 Task: Add Dates with Start Date as Aug 01 2023 and Due Date as Aug 31 2023 to Card Card0045 in Board Board0042 in Workspace Development in Trello
Action: Mouse moved to (453, 30)
Screenshot: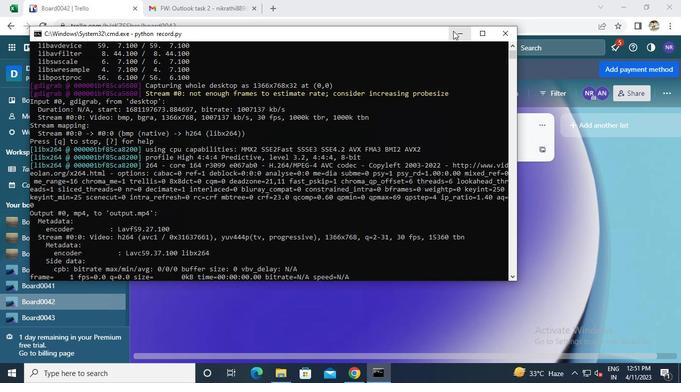 
Action: Mouse pressed left at (453, 30)
Screenshot: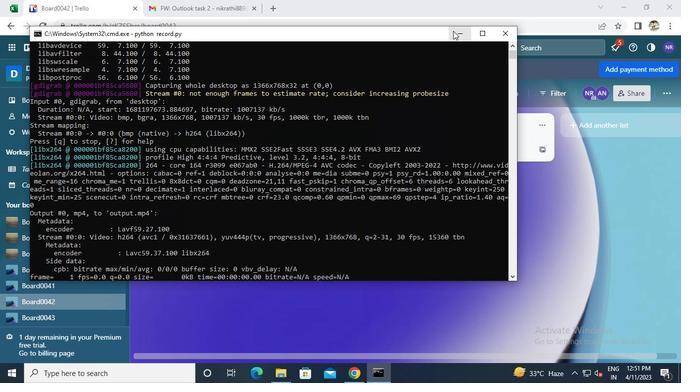 
Action: Mouse moved to (255, 143)
Screenshot: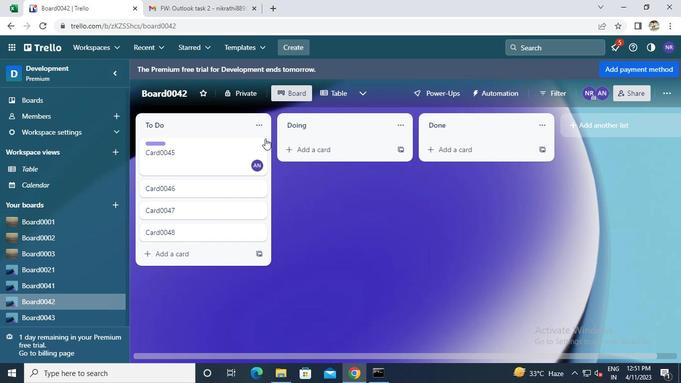 
Action: Mouse pressed left at (255, 143)
Screenshot: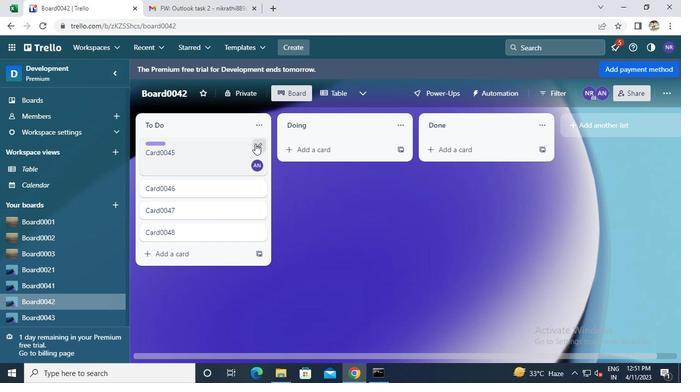 
Action: Mouse moved to (284, 249)
Screenshot: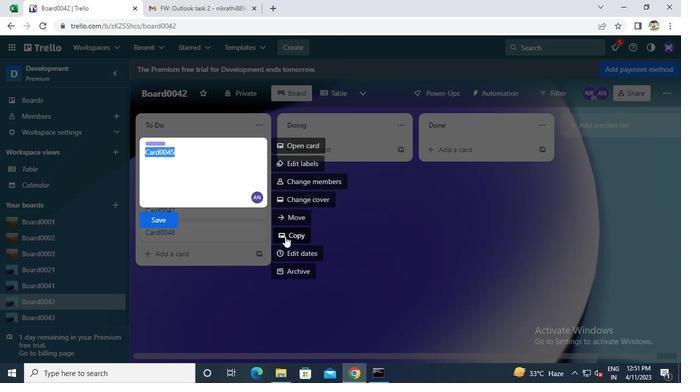 
Action: Mouse pressed left at (284, 249)
Screenshot: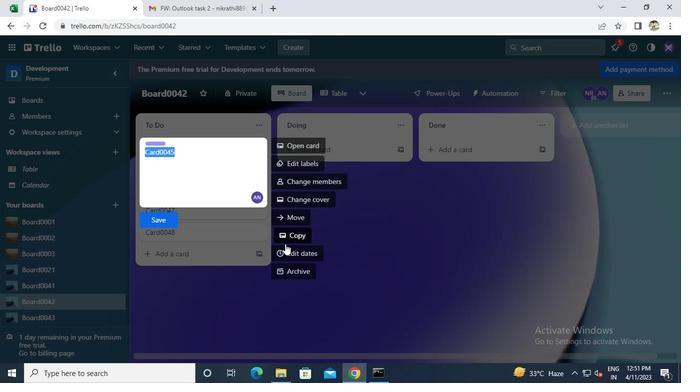 
Action: Mouse moved to (282, 245)
Screenshot: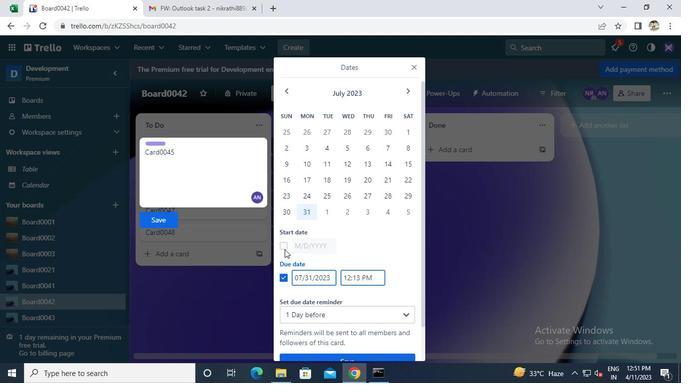 
Action: Mouse pressed left at (282, 245)
Screenshot: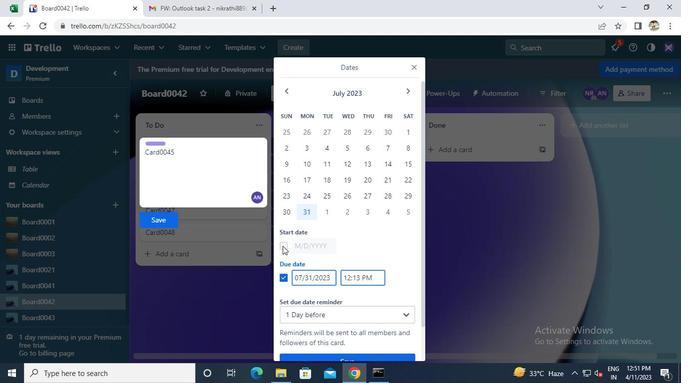 
Action: Mouse moved to (407, 89)
Screenshot: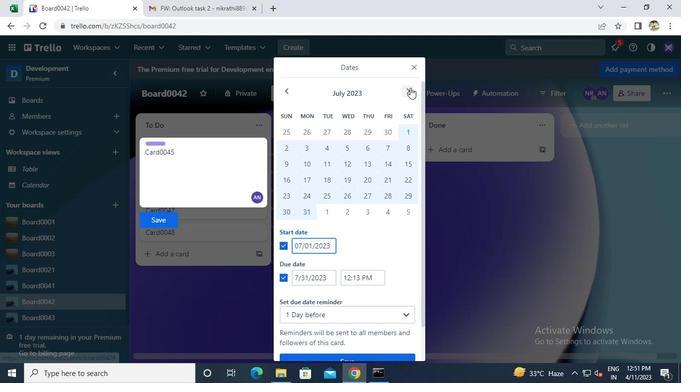
Action: Mouse pressed left at (407, 89)
Screenshot: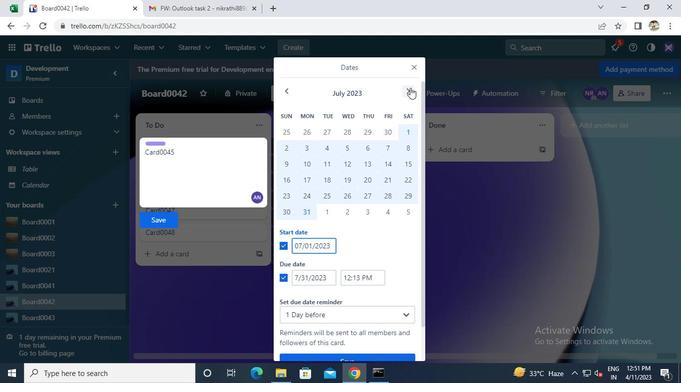 
Action: Mouse moved to (327, 128)
Screenshot: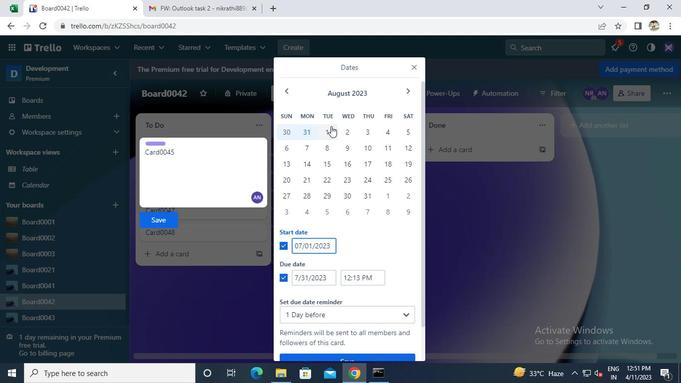 
Action: Mouse pressed left at (327, 128)
Screenshot: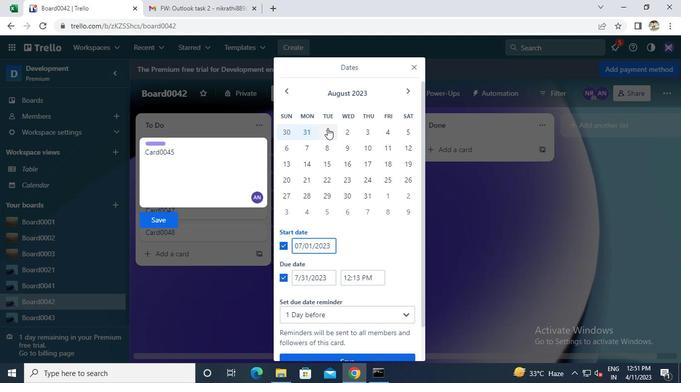 
Action: Mouse moved to (364, 192)
Screenshot: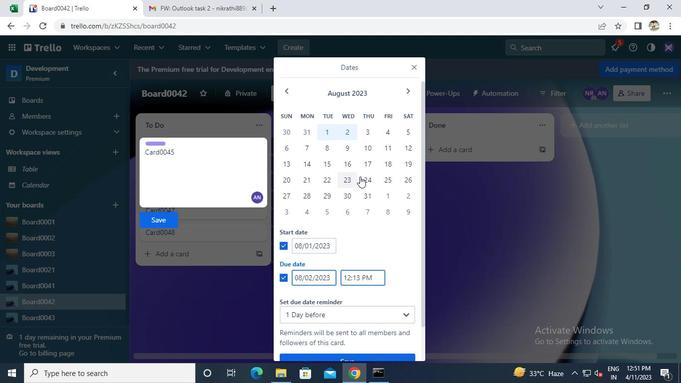 
Action: Mouse pressed left at (364, 192)
Screenshot: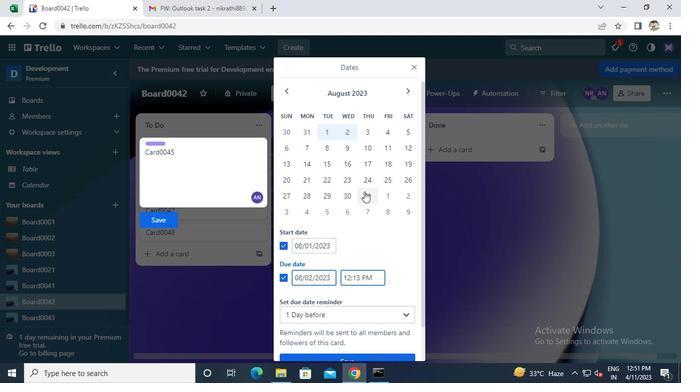 
Action: Mouse moved to (343, 322)
Screenshot: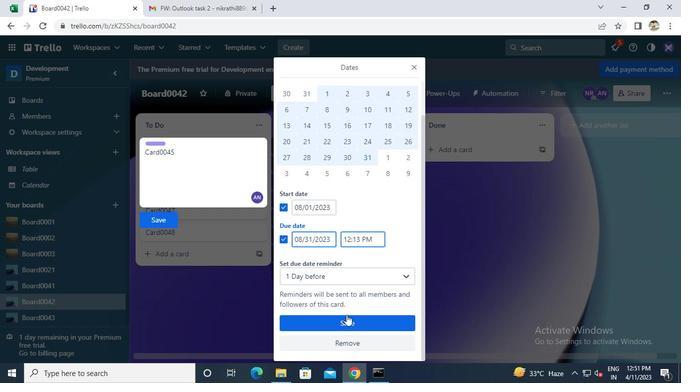 
Action: Mouse pressed left at (343, 322)
Screenshot: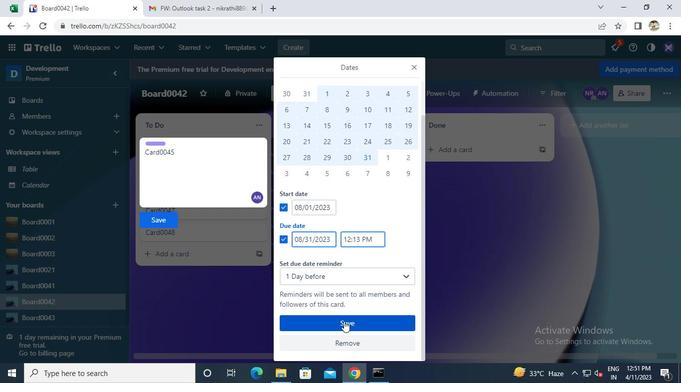 
Action: Mouse moved to (378, 370)
Screenshot: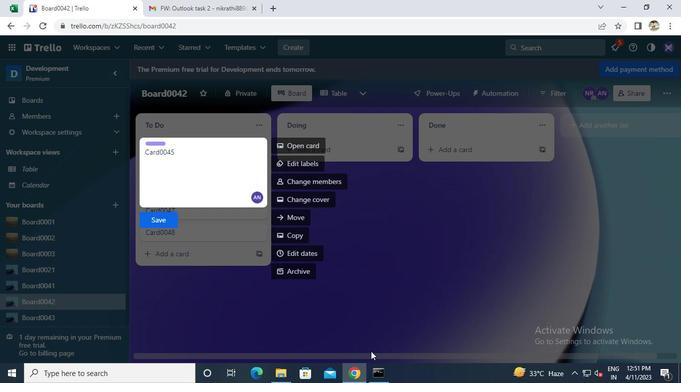 
Action: Mouse pressed left at (378, 370)
Screenshot: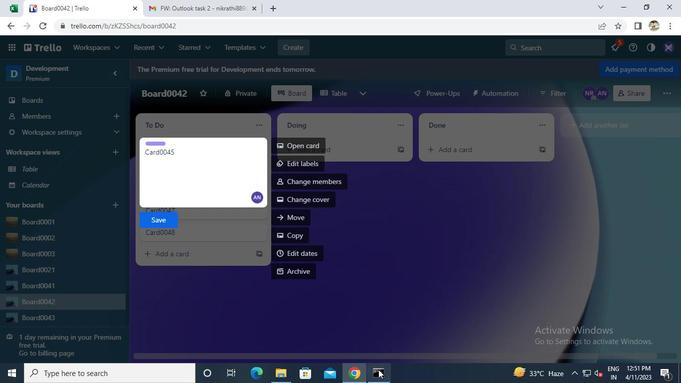 
Action: Mouse moved to (504, 33)
Screenshot: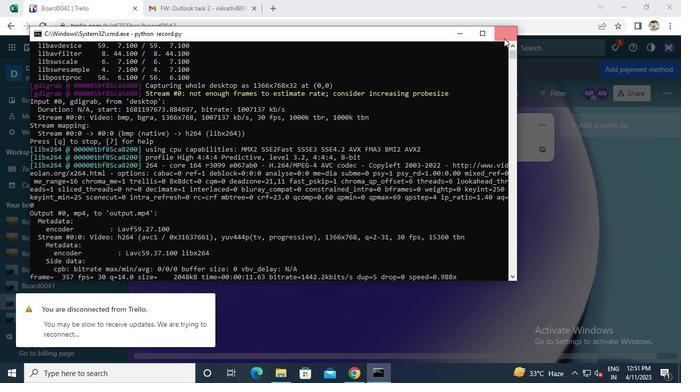 
Action: Mouse pressed left at (504, 33)
Screenshot: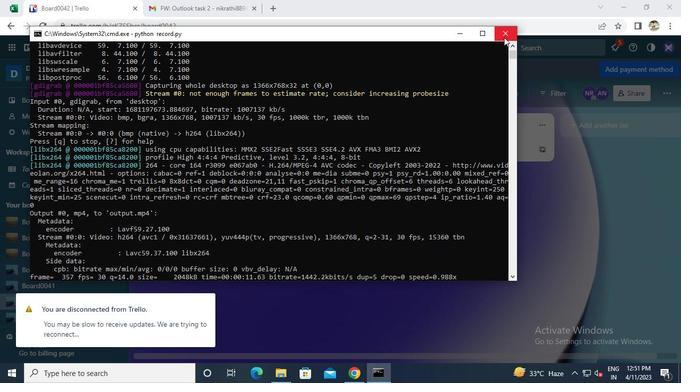 
Action: Mouse moved to (504, 33)
Screenshot: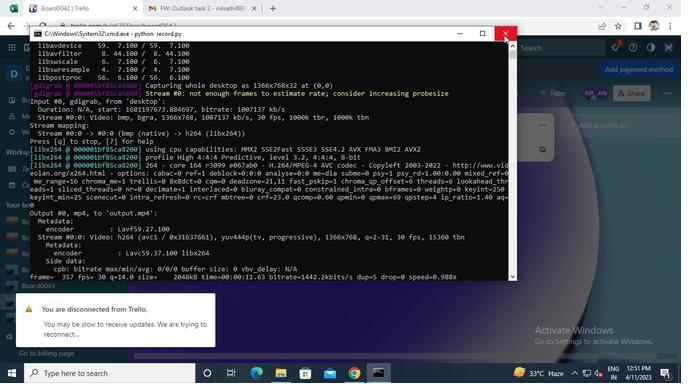 
